 Task: In reminders turn off in-app notifications.
Action: Mouse moved to (826, 82)
Screenshot: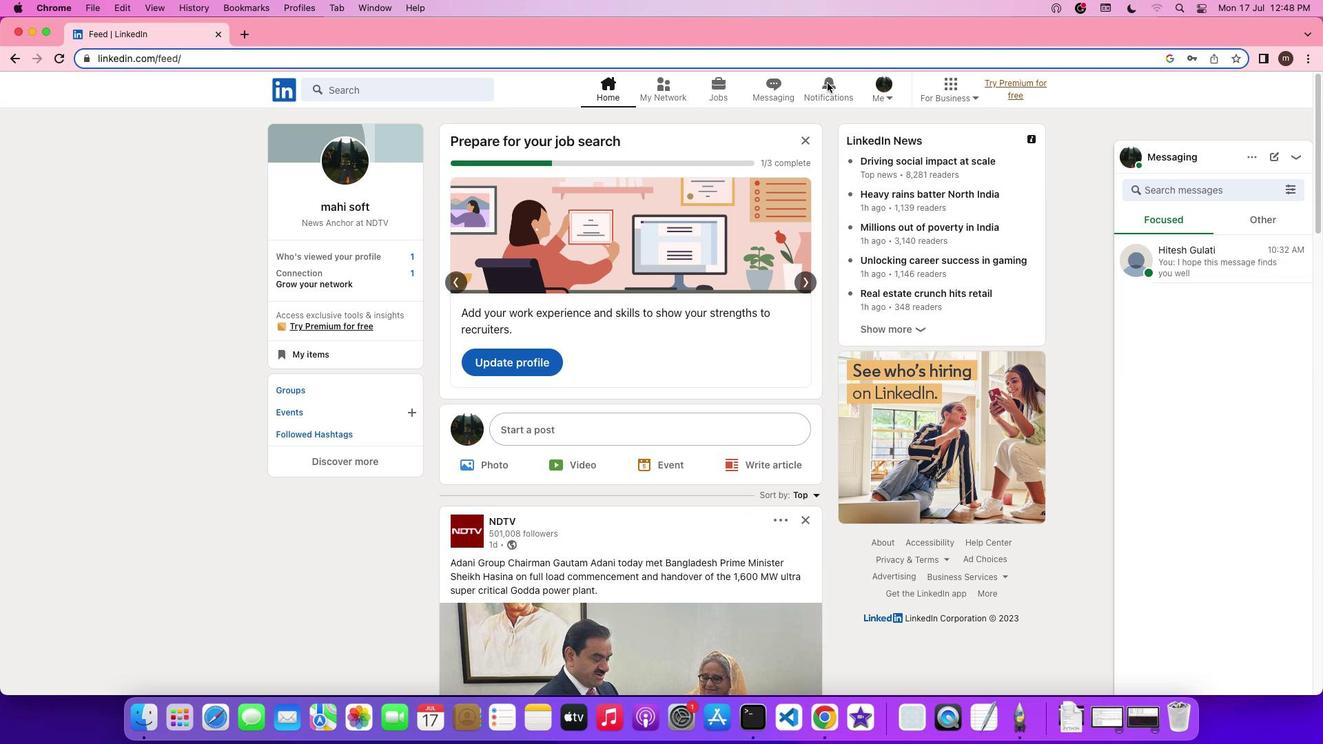 
Action: Mouse pressed left at (826, 82)
Screenshot: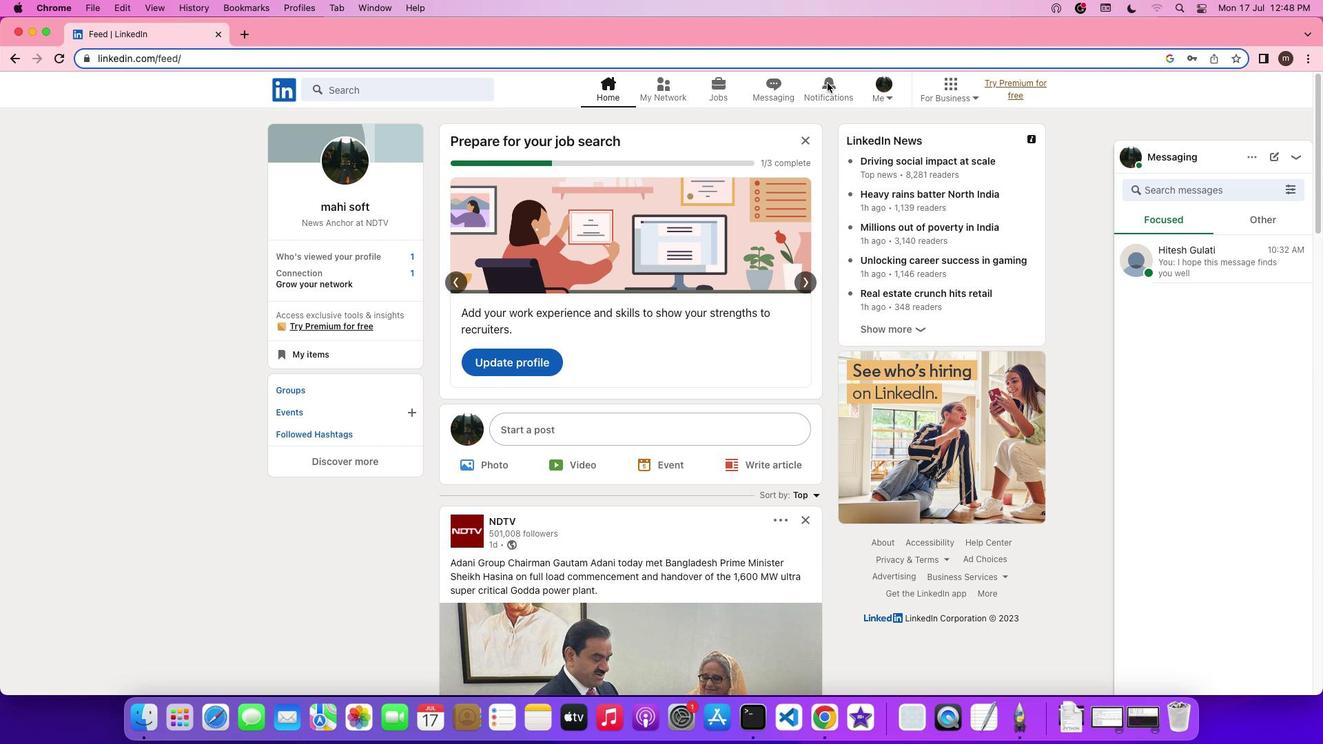 
Action: Mouse pressed left at (826, 82)
Screenshot: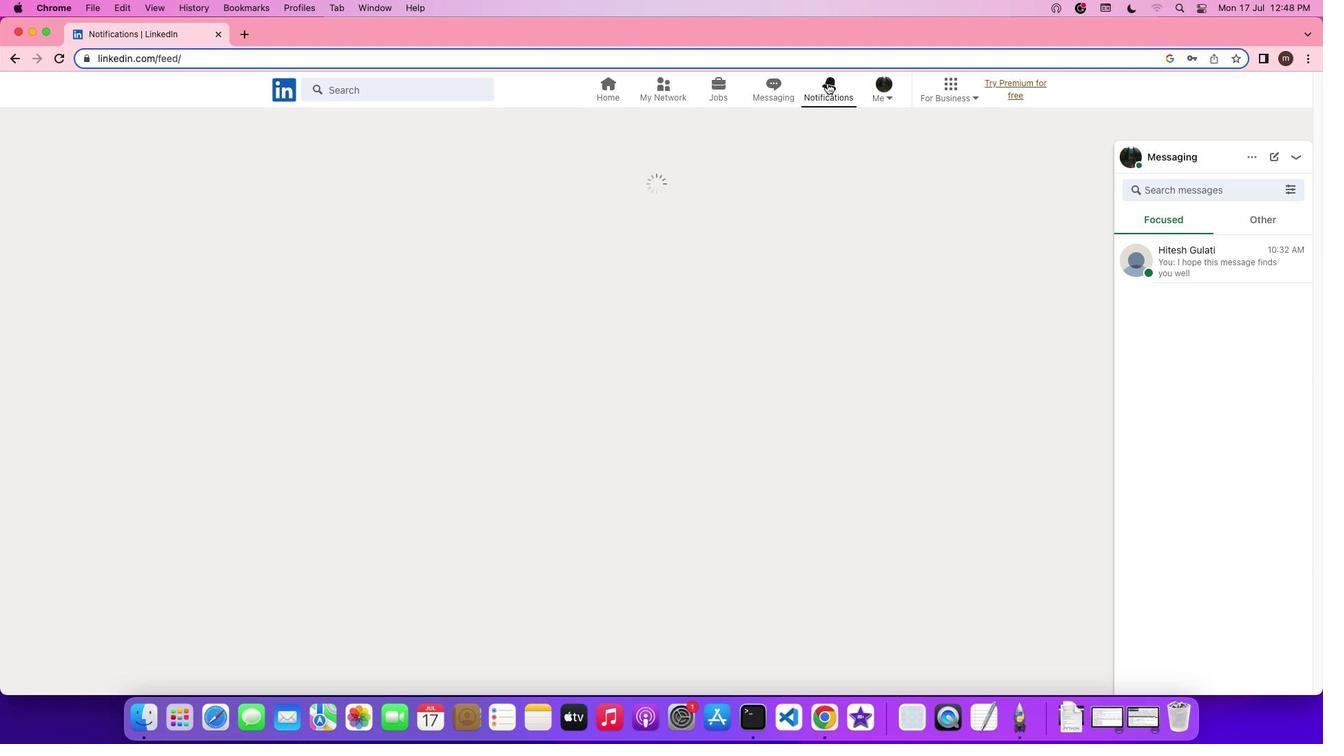 
Action: Mouse moved to (328, 177)
Screenshot: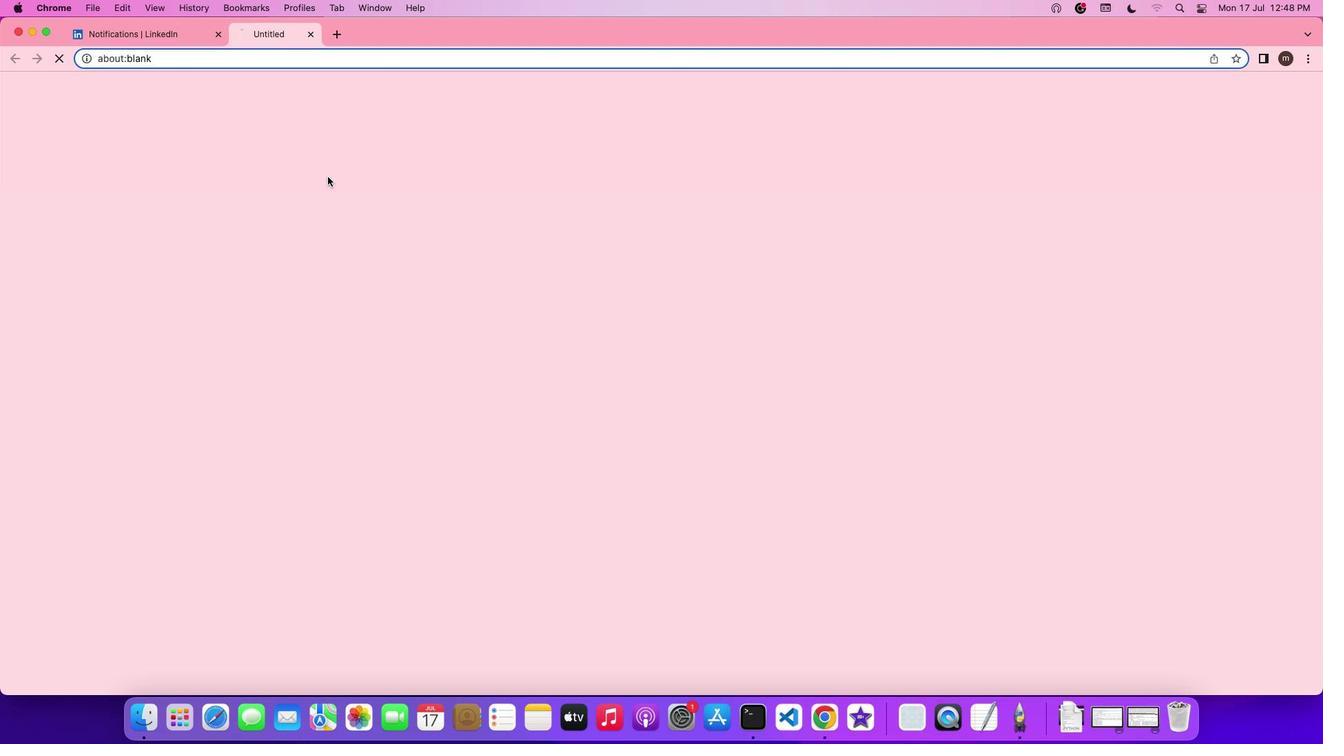 
Action: Mouse pressed left at (328, 177)
Screenshot: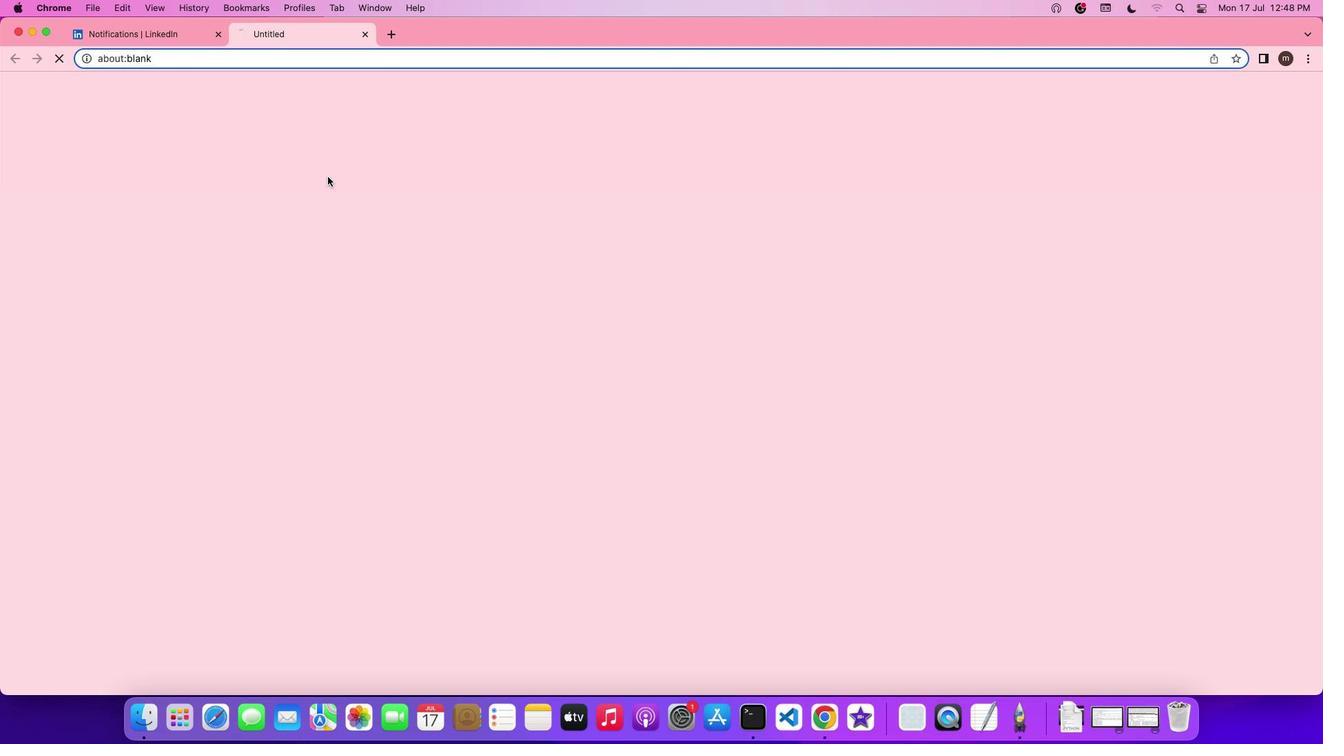 
Action: Mouse moved to (565, 485)
Screenshot: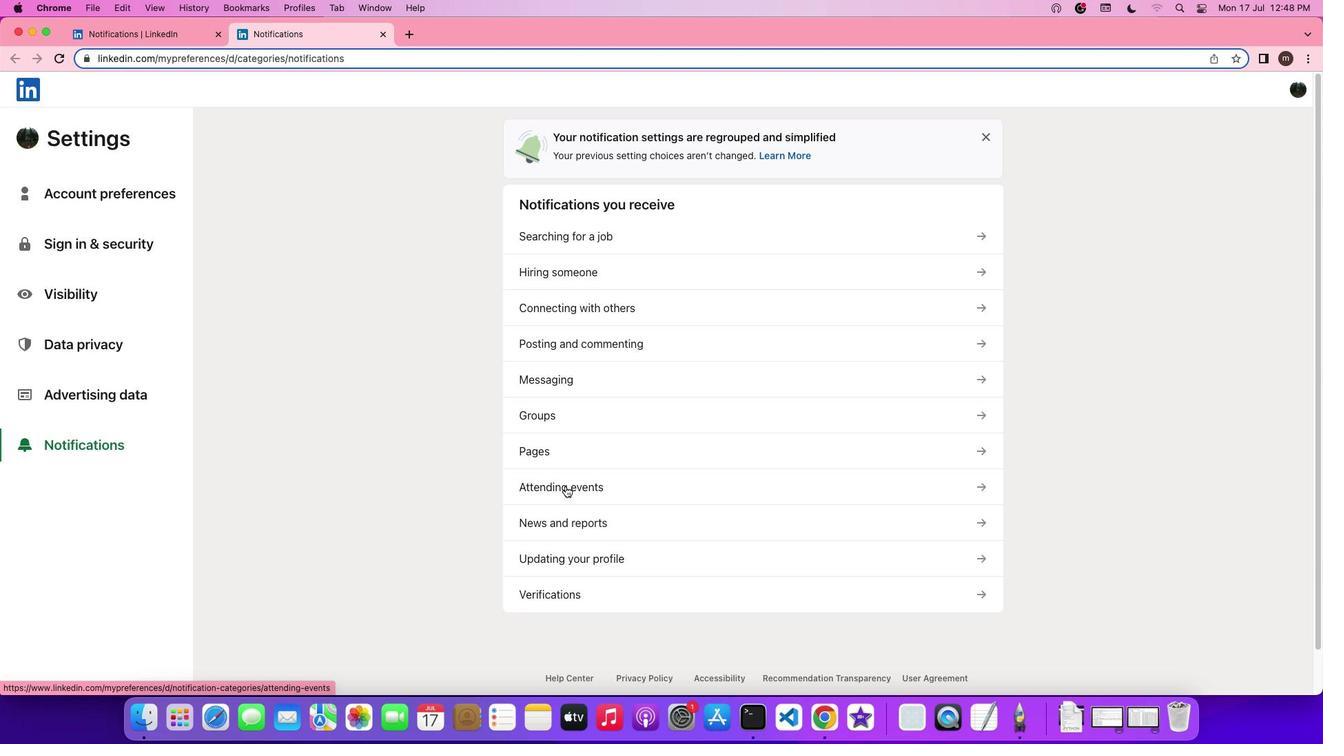 
Action: Mouse pressed left at (565, 485)
Screenshot: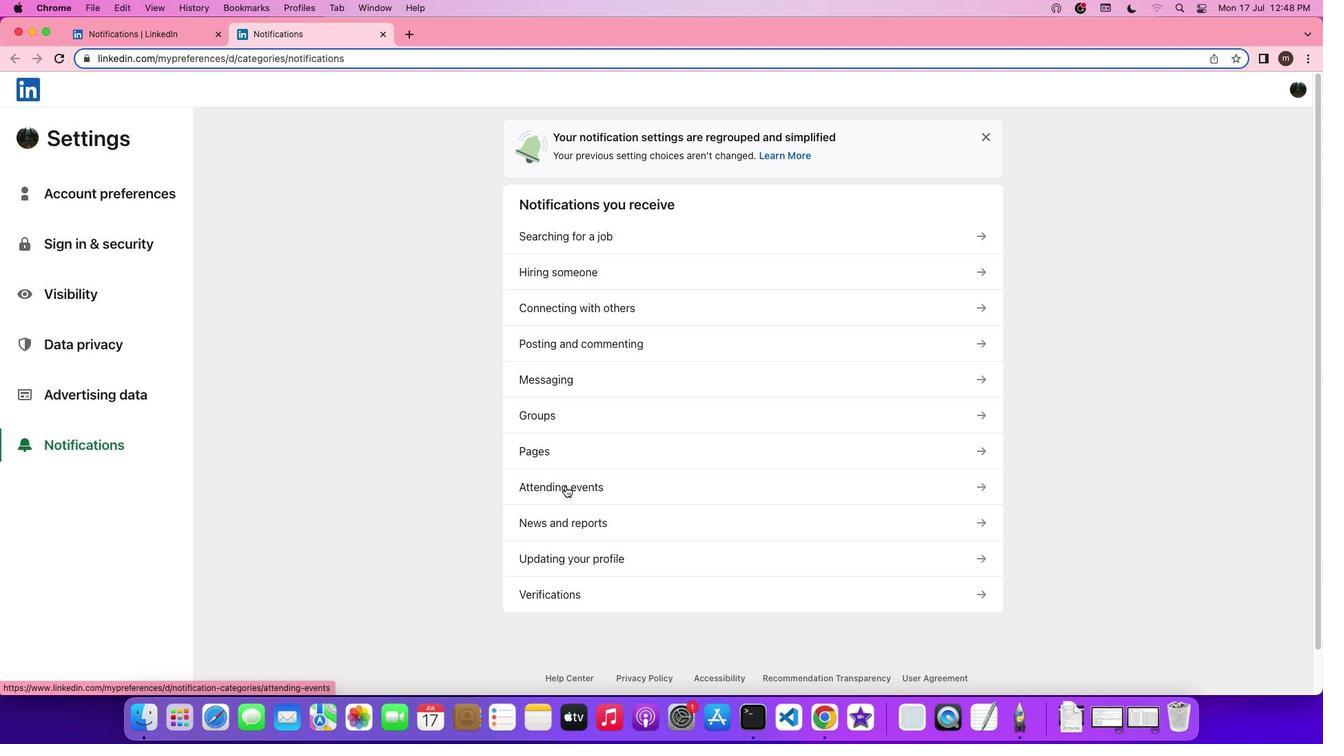 
Action: Mouse moved to (560, 263)
Screenshot: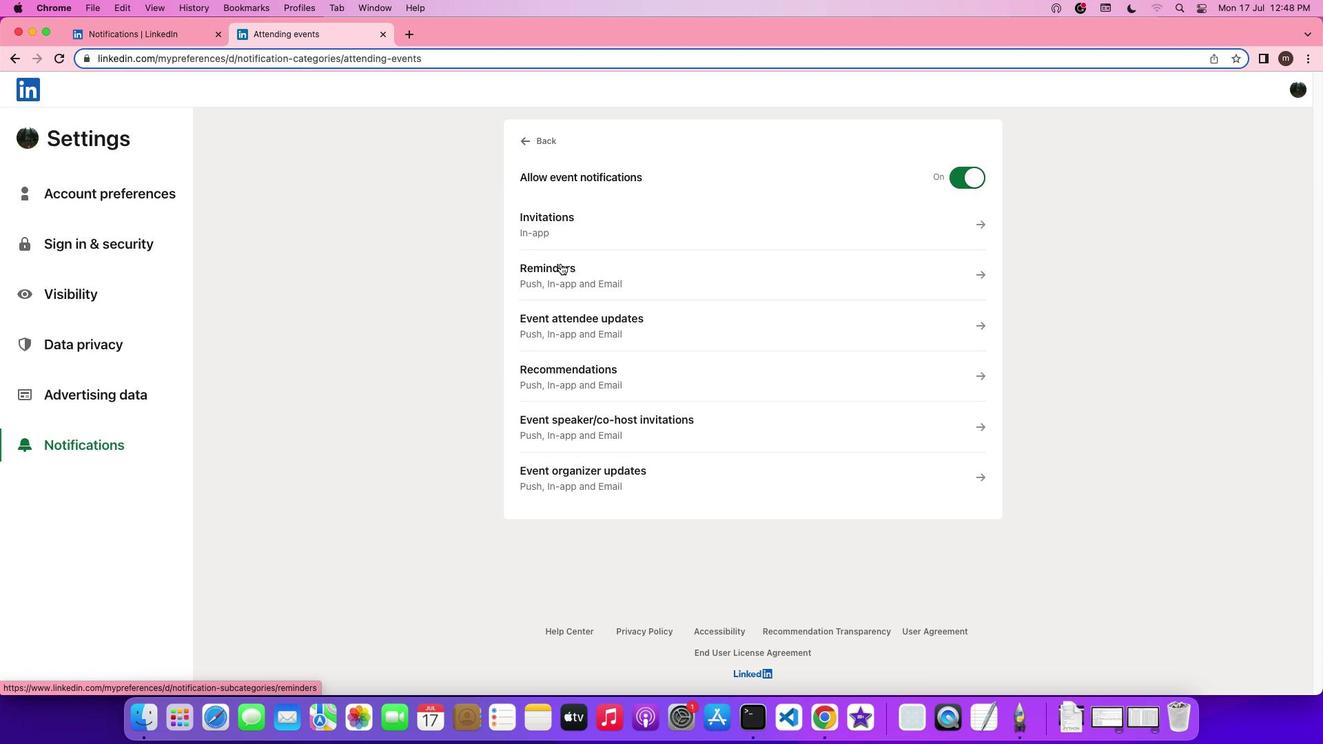 
Action: Mouse pressed left at (560, 263)
Screenshot: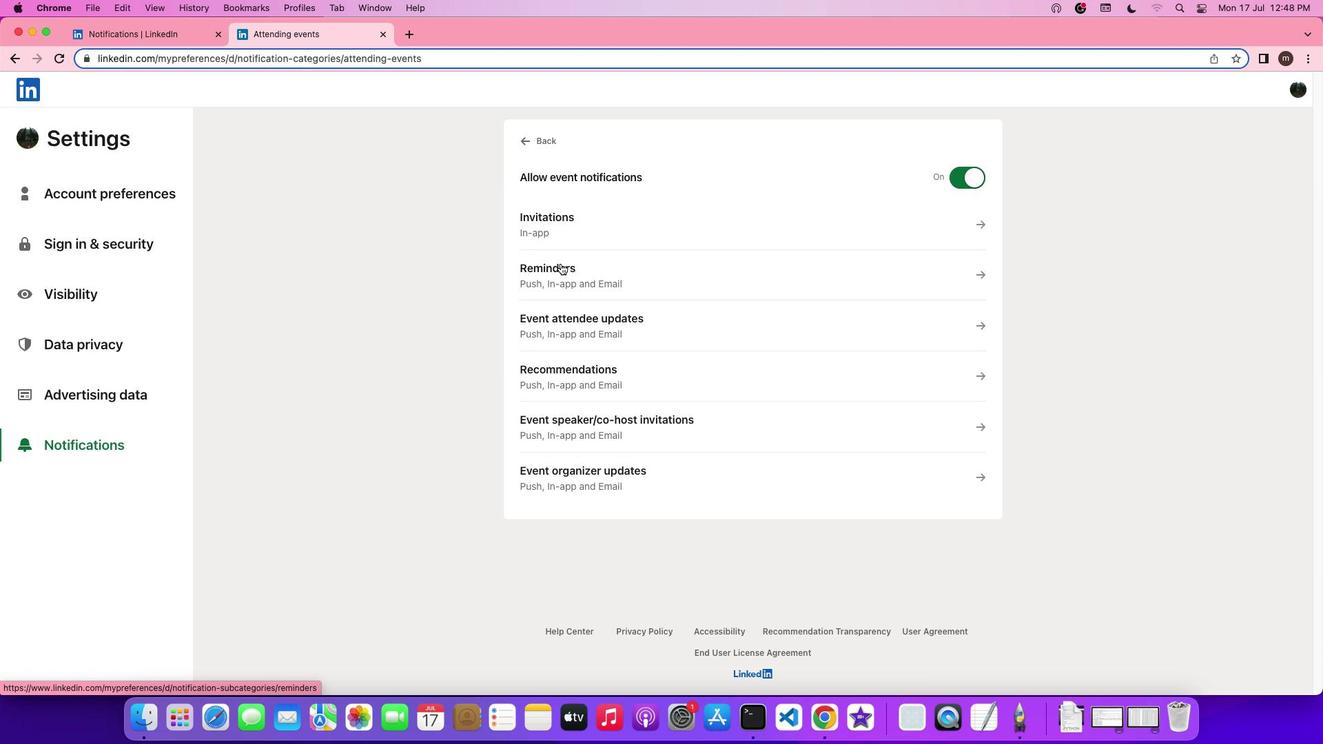 
Action: Mouse moved to (966, 251)
Screenshot: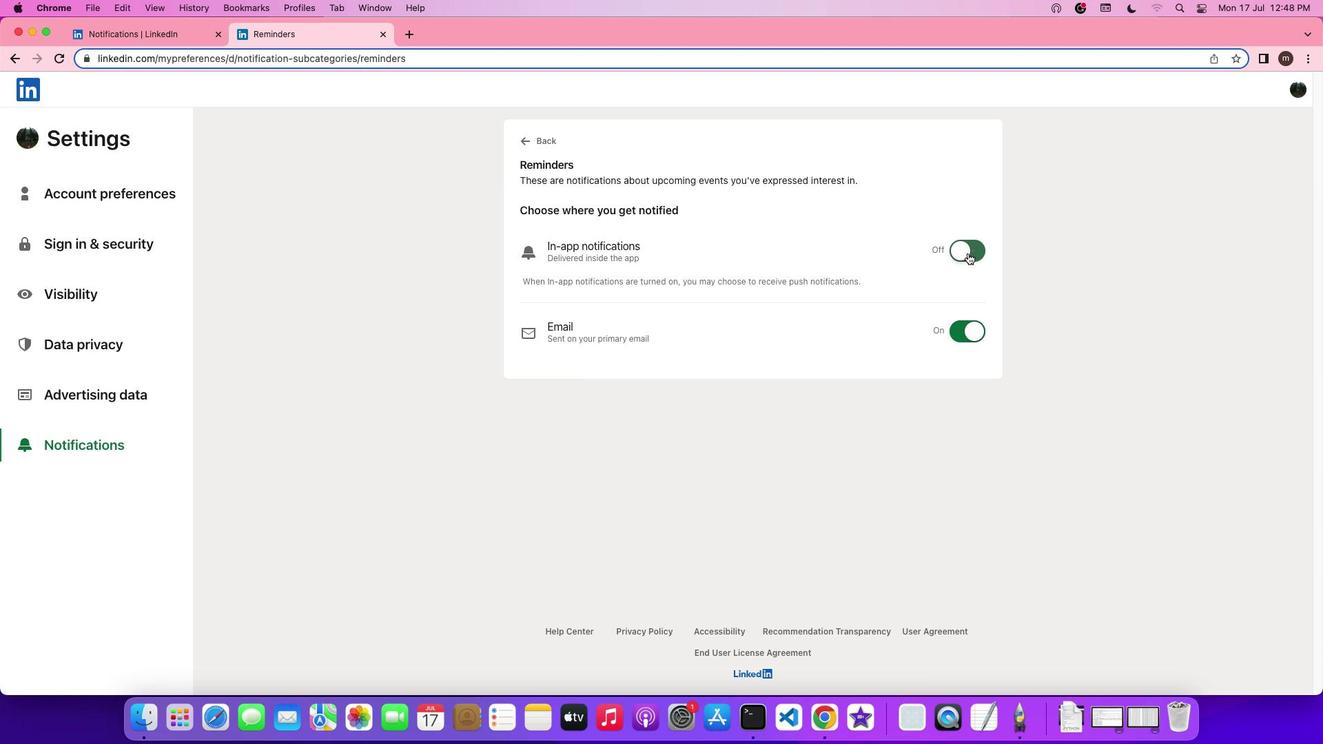 
Action: Mouse pressed left at (966, 251)
Screenshot: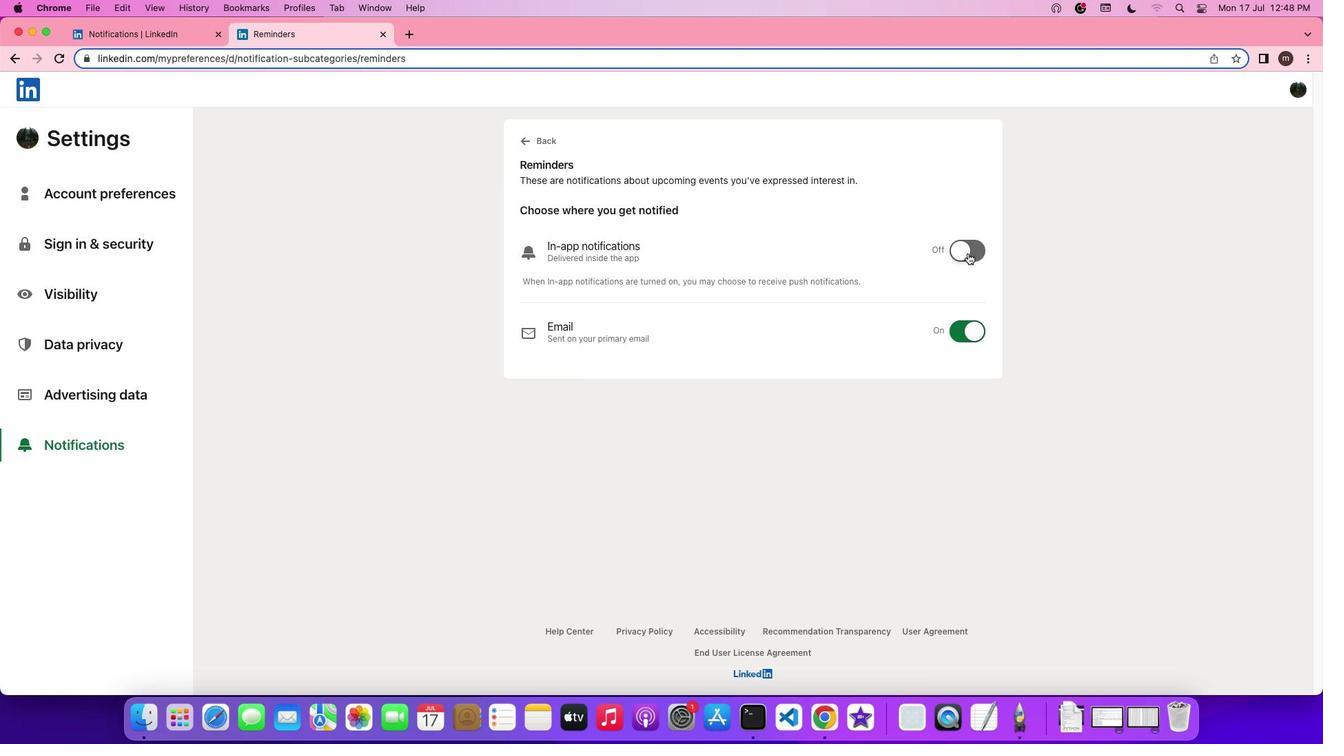 
Action: Mouse moved to (967, 252)
Screenshot: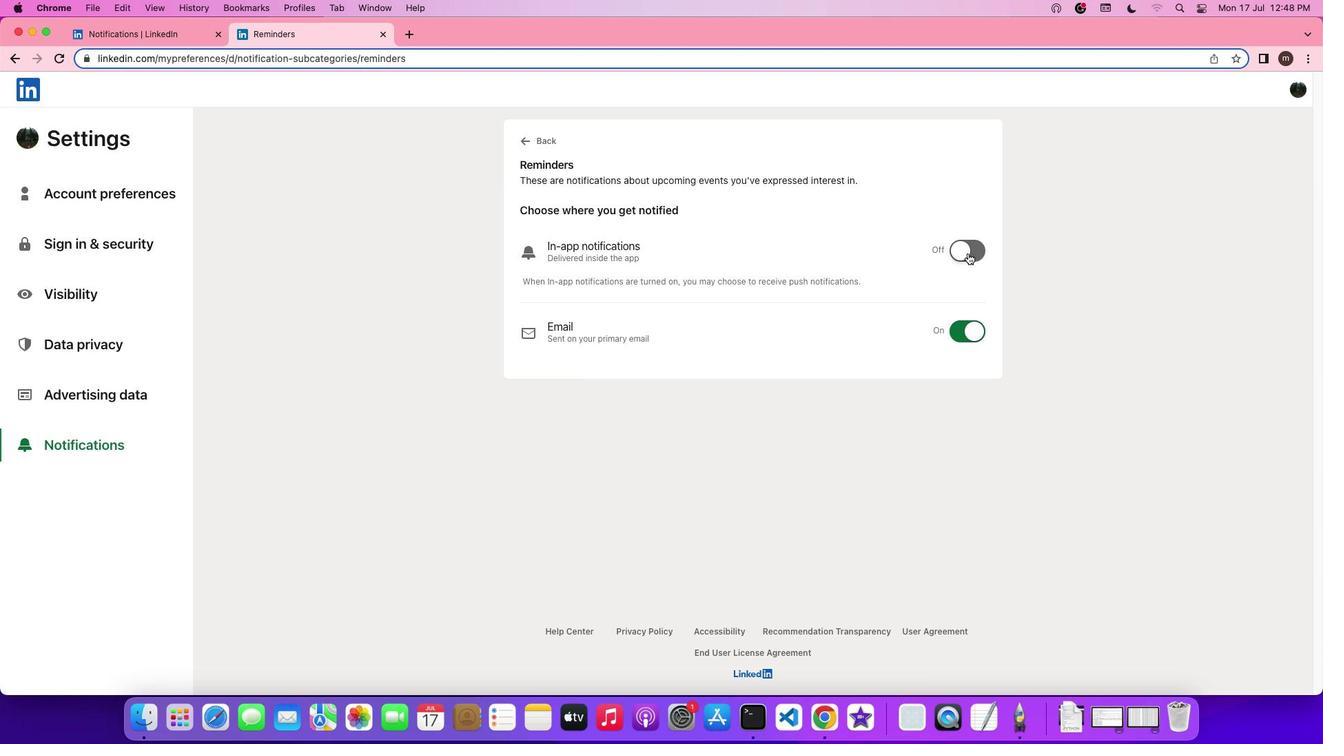 
